 Task: Update the contact information for Shazi Zaman in Outlook.
Action: Mouse moved to (13, 74)
Screenshot: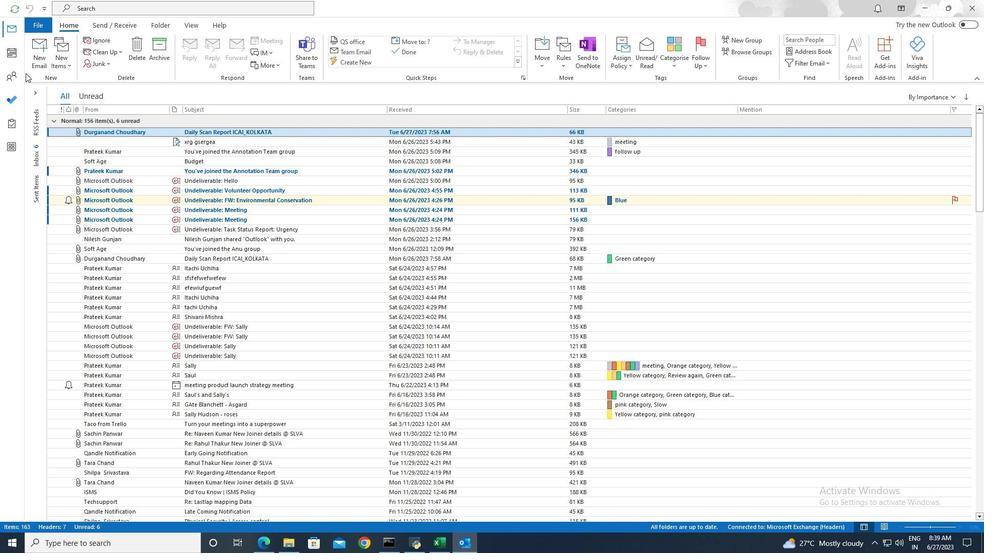 
Action: Mouse pressed left at (13, 74)
Screenshot: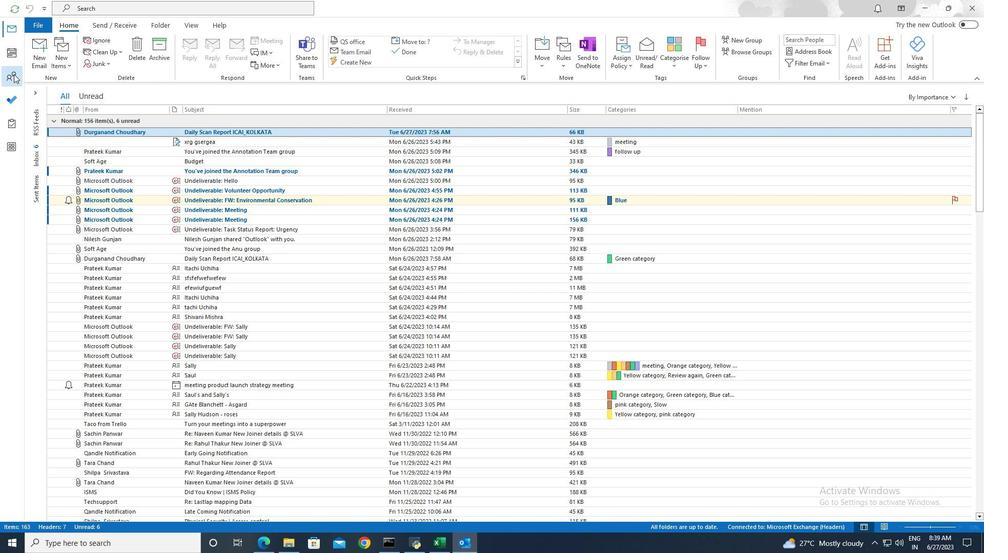 
Action: Mouse moved to (205, 9)
Screenshot: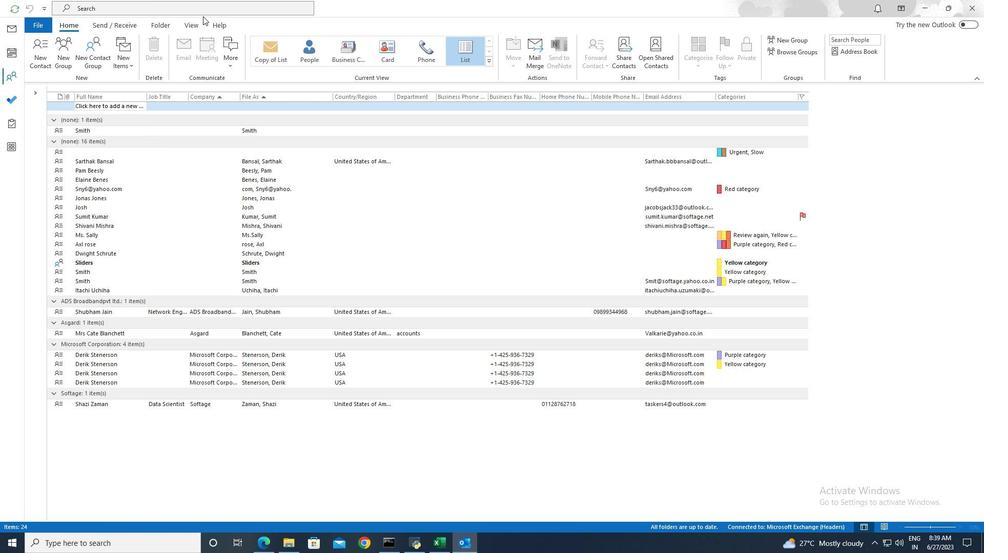 
Action: Mouse pressed left at (205, 9)
Screenshot: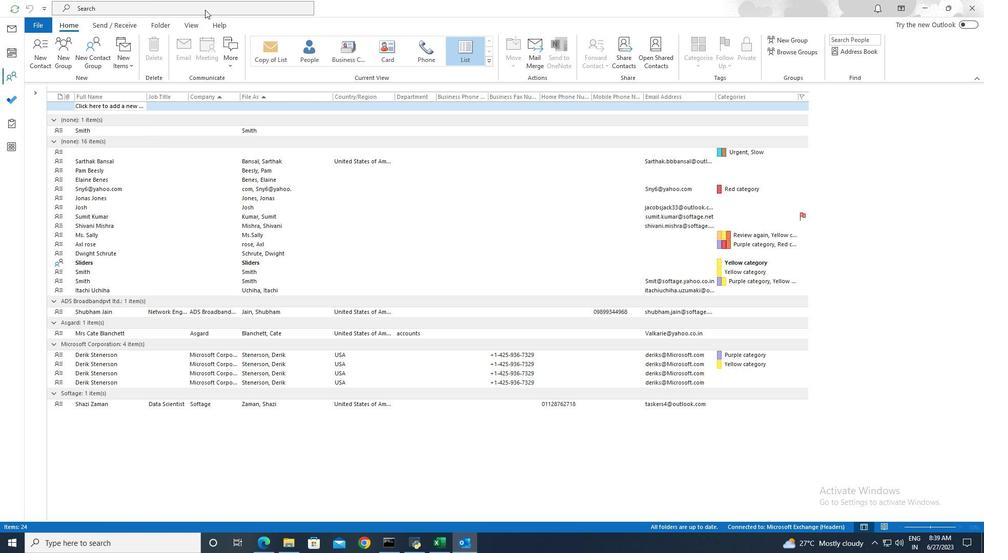 
Action: Mouse moved to (357, 7)
Screenshot: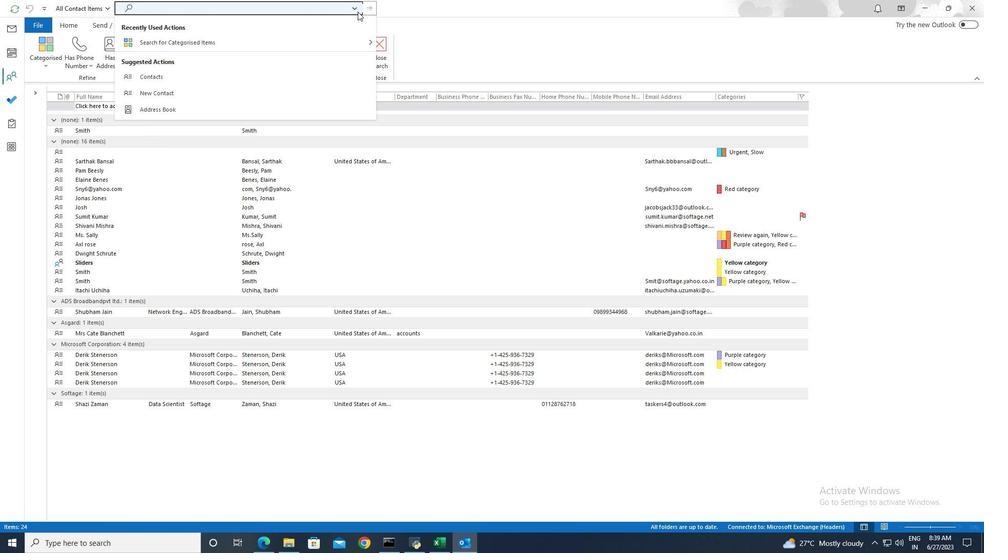 
Action: Mouse pressed left at (357, 7)
Screenshot: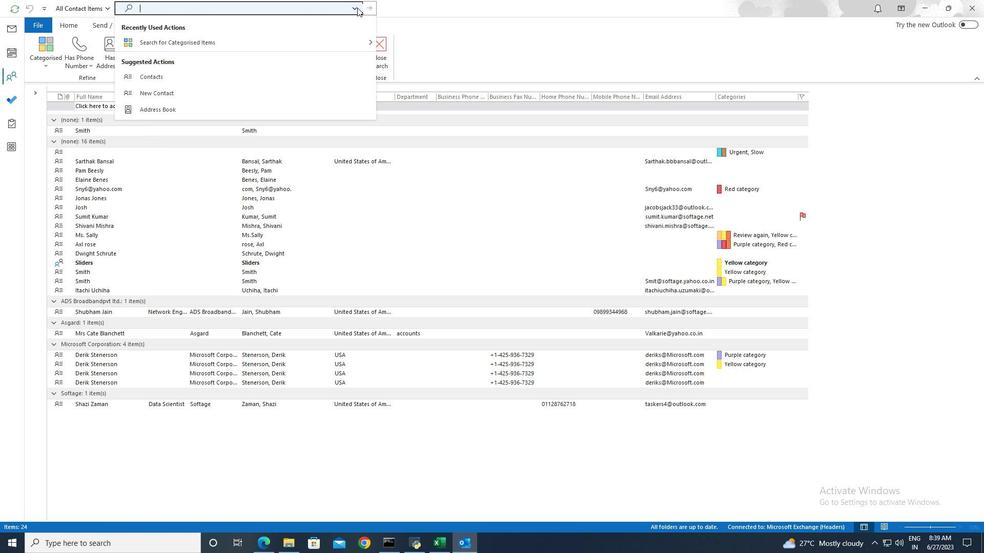
Action: Mouse moved to (176, 186)
Screenshot: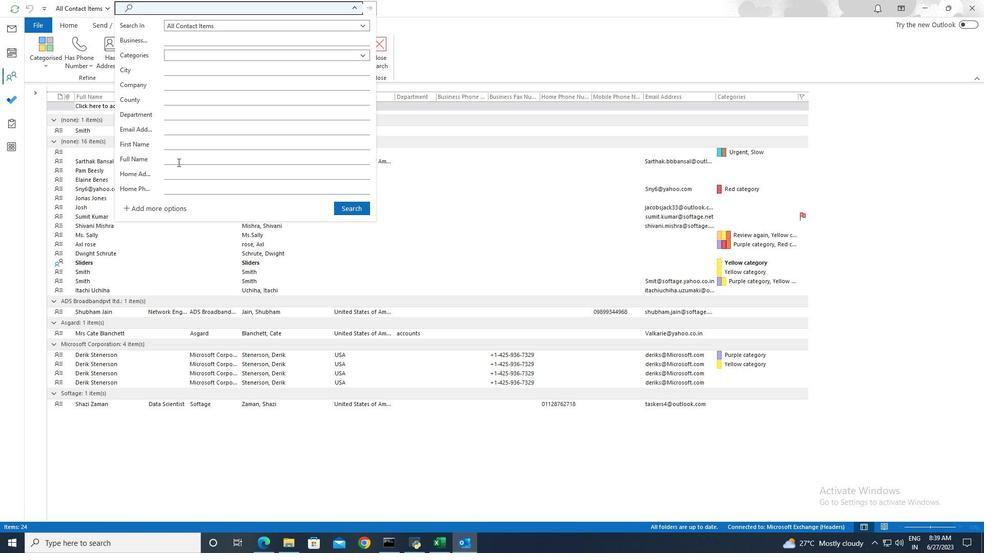 
Action: Mouse pressed left at (176, 186)
Screenshot: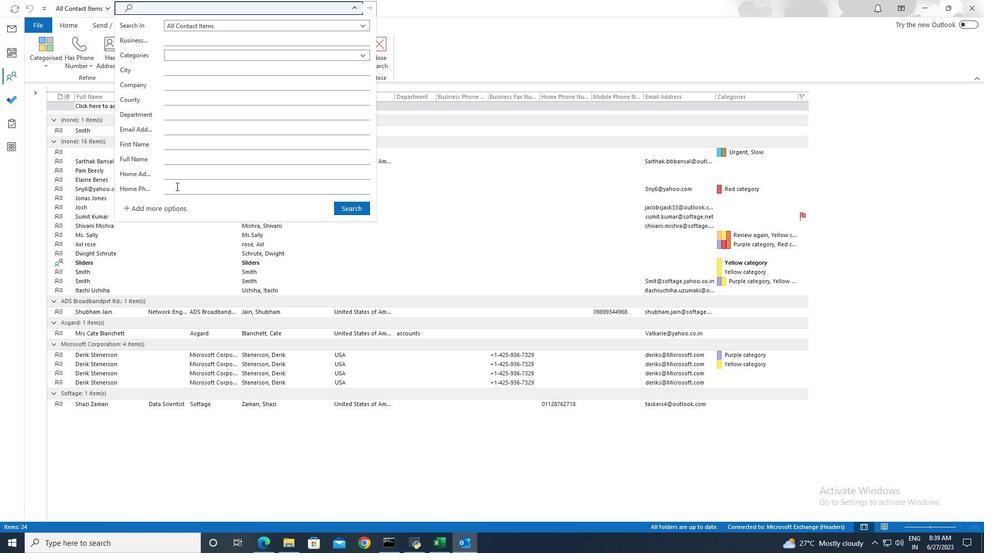 
Action: Key pressed 01128762718
Screenshot: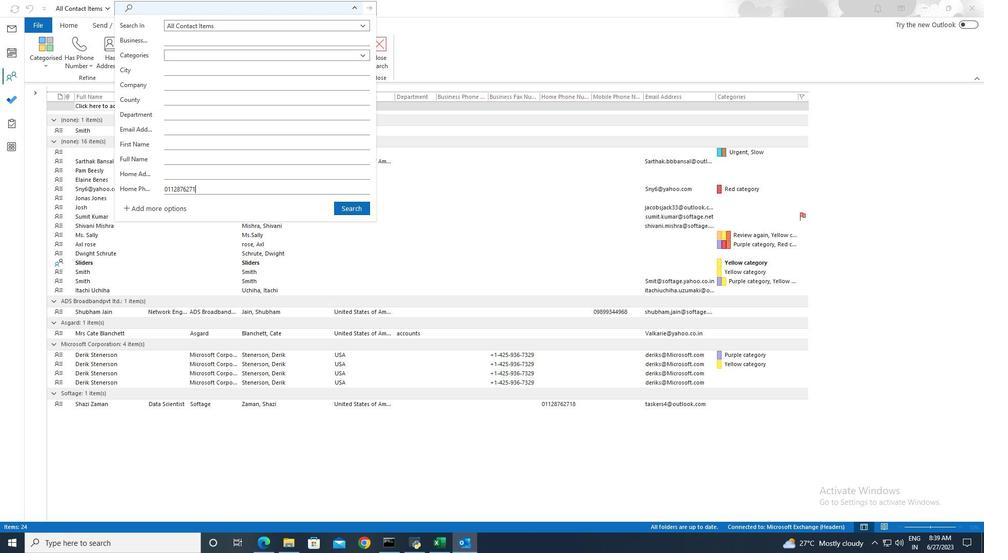 
Action: Mouse moved to (353, 209)
Screenshot: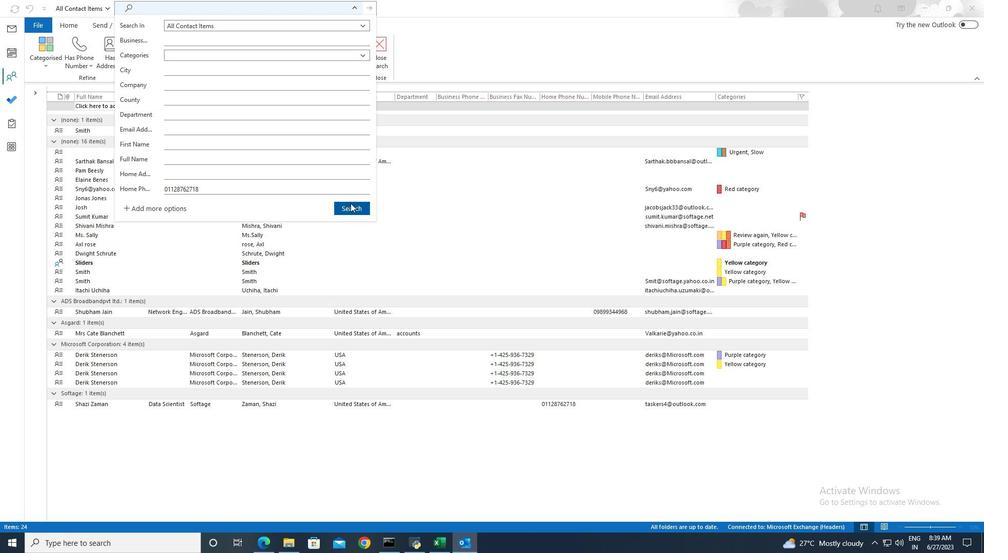 
Action: Mouse pressed left at (353, 209)
Screenshot: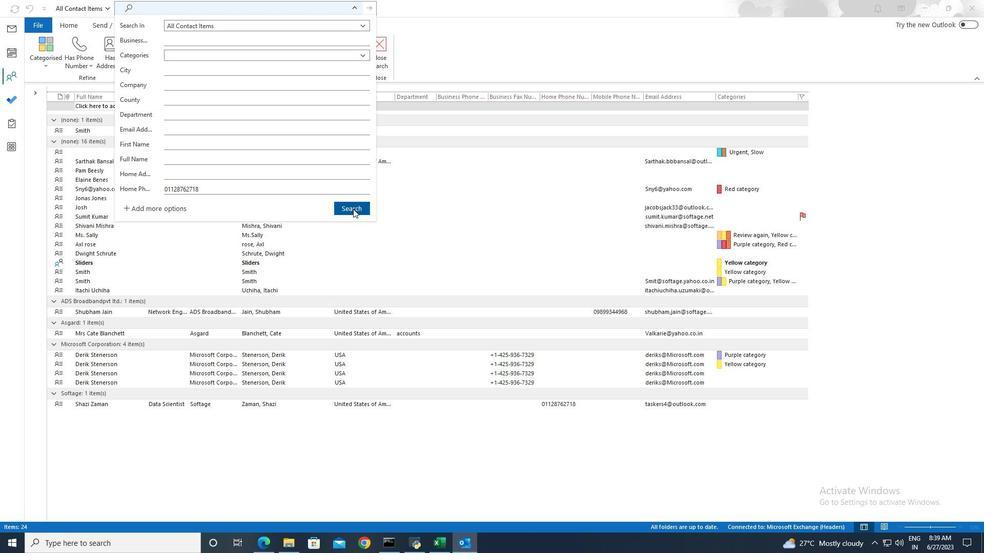 
Action: Mouse moved to (169, 118)
Screenshot: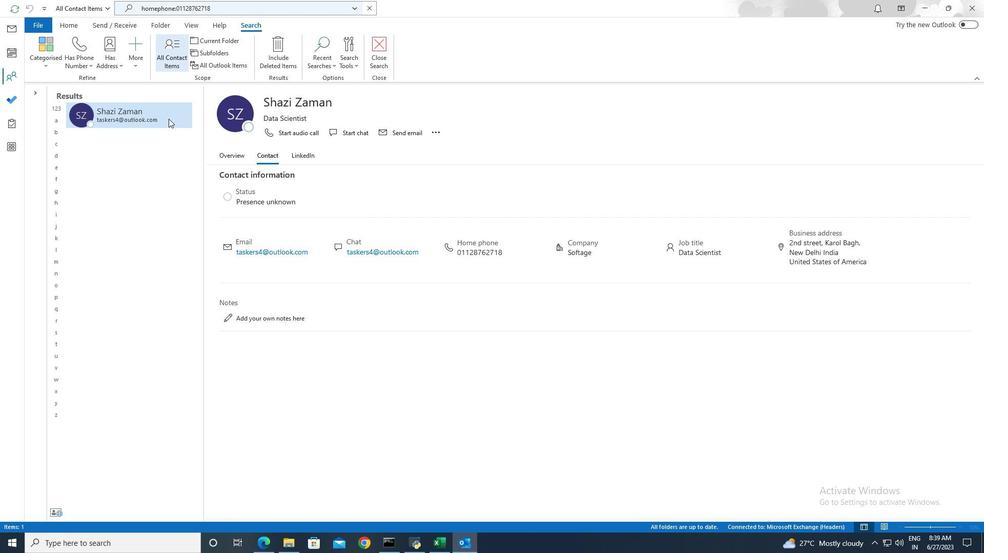 
Action: Mouse pressed left at (169, 118)
Screenshot: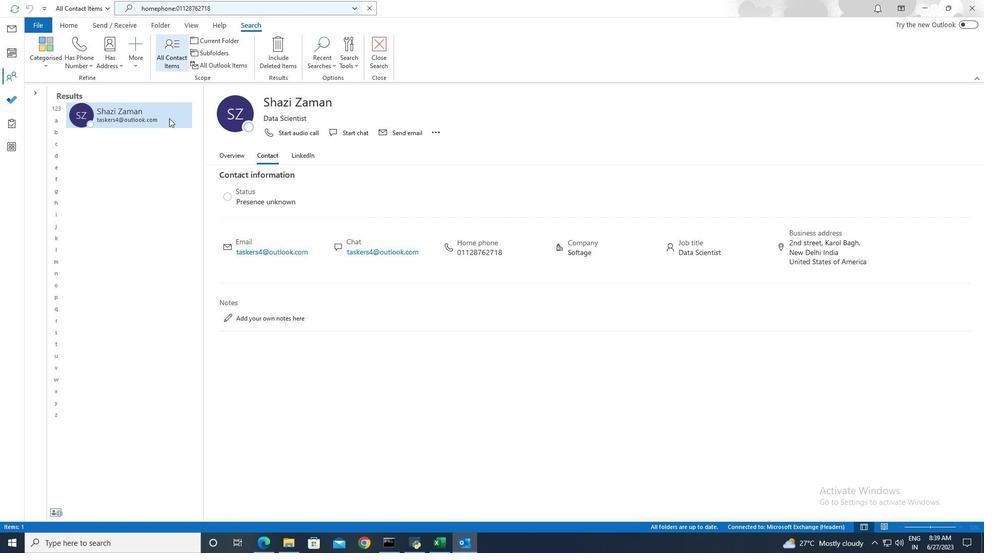 
Action: Mouse pressed left at (169, 118)
Screenshot: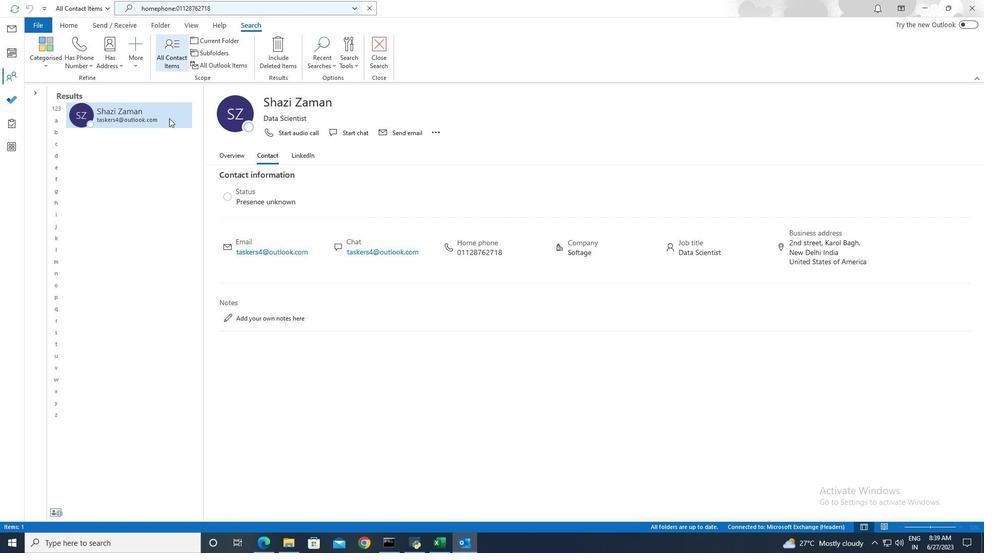 
Action: Mouse moved to (76, 207)
Screenshot: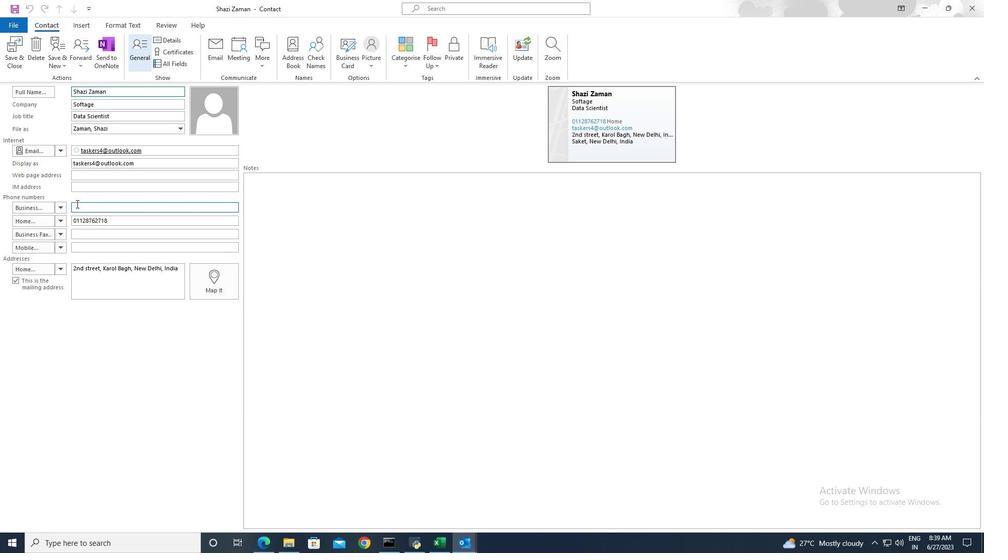 
Action: Mouse pressed left at (76, 207)
Screenshot: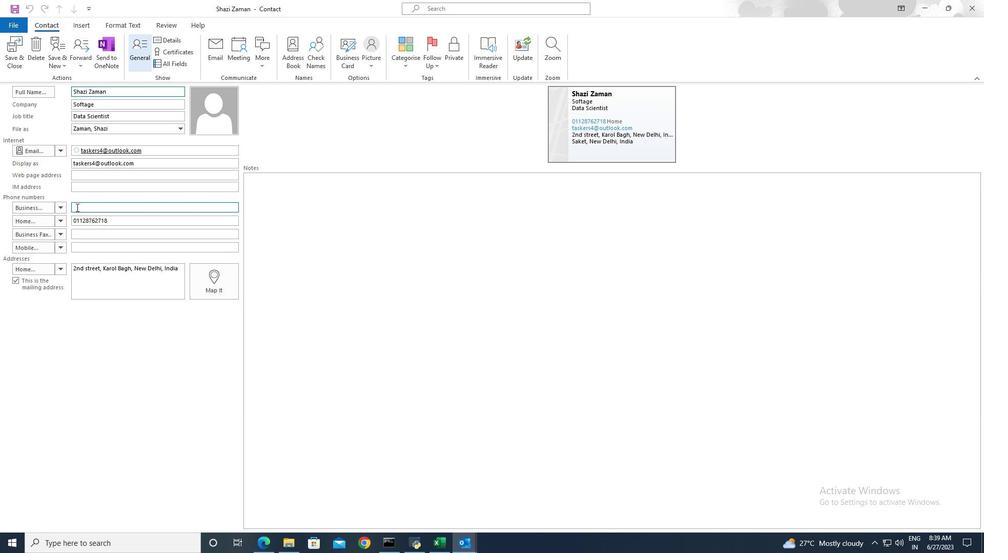 
Action: Key pressed 8700089195
Screenshot: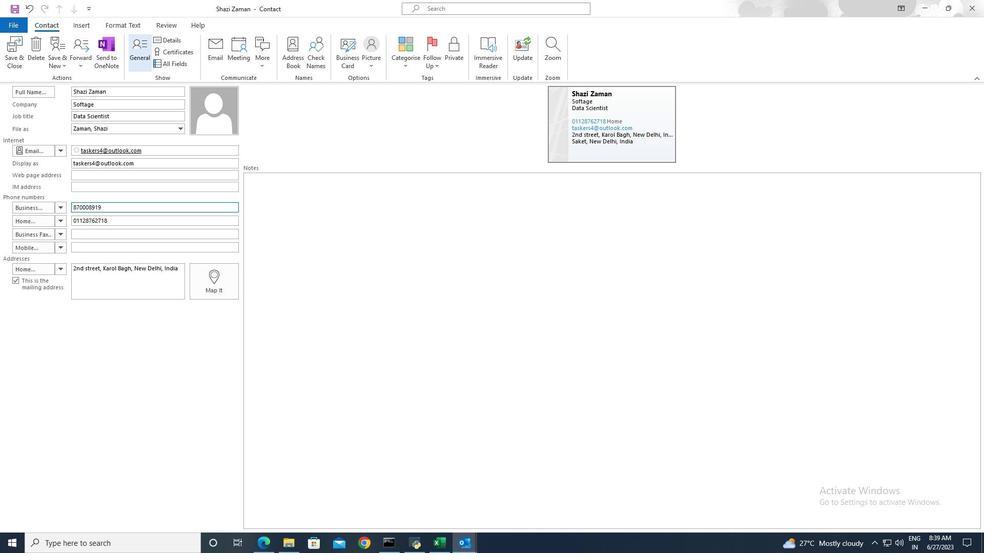 
Action: Mouse moved to (75, 249)
Screenshot: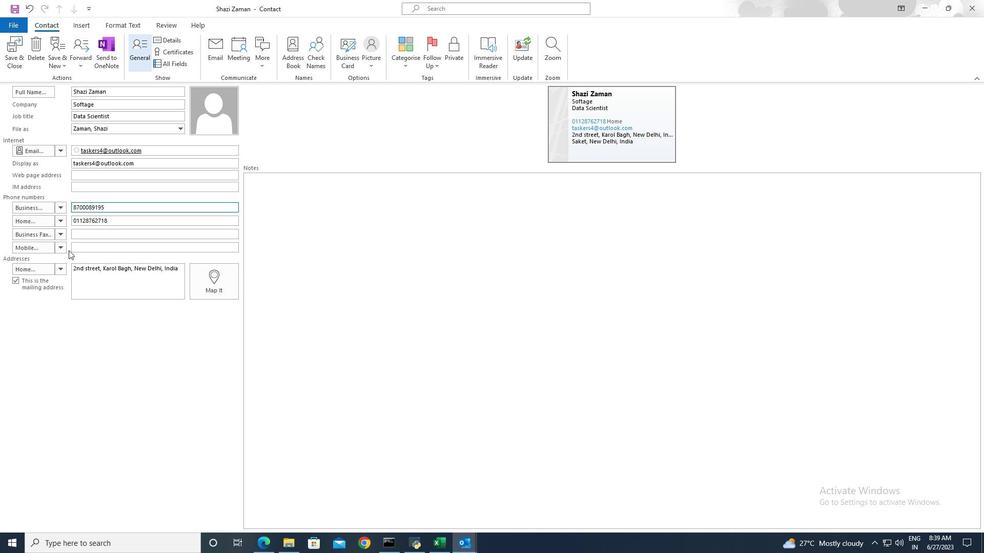 
Action: Mouse pressed left at (75, 249)
Screenshot: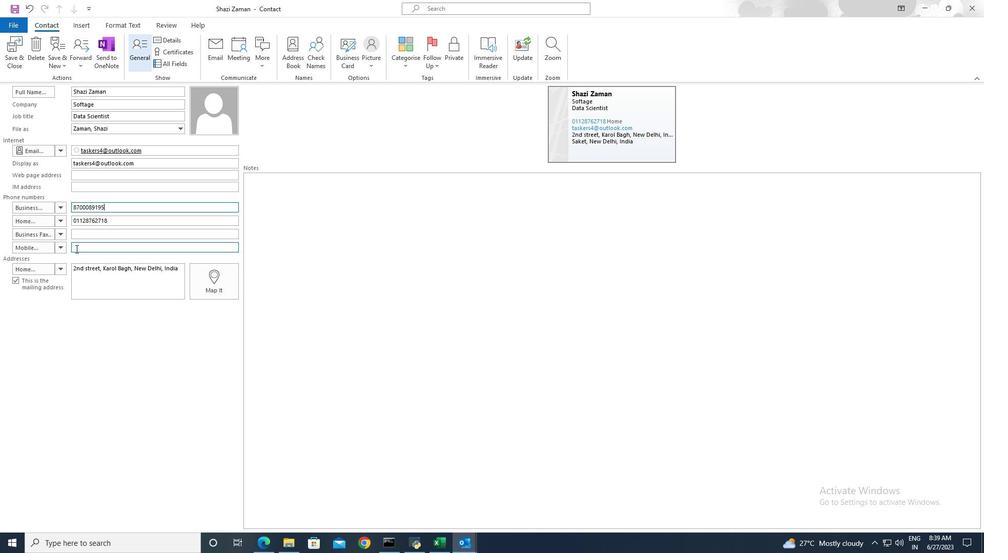 
Action: Key pressed 9899344968
Screenshot: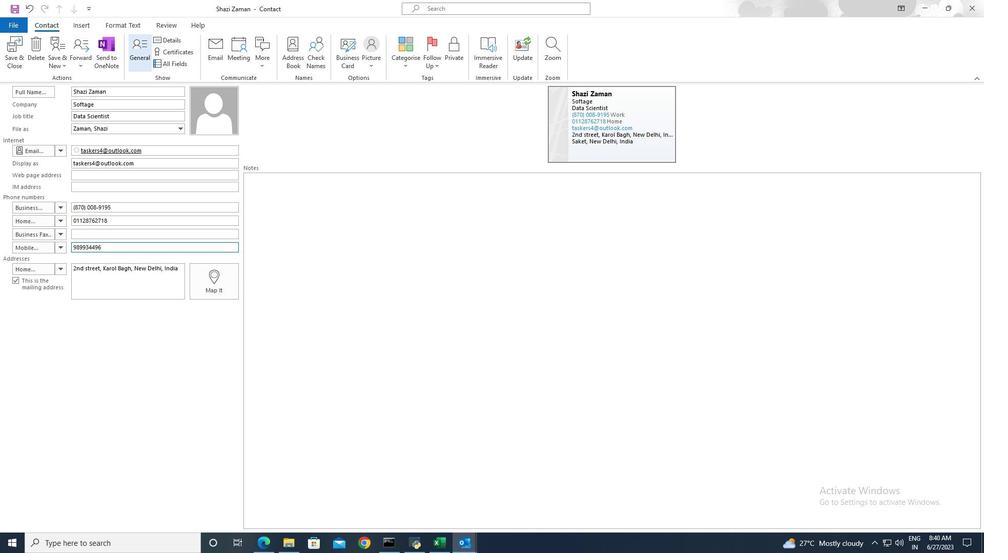
Action: Mouse moved to (55, 271)
Screenshot: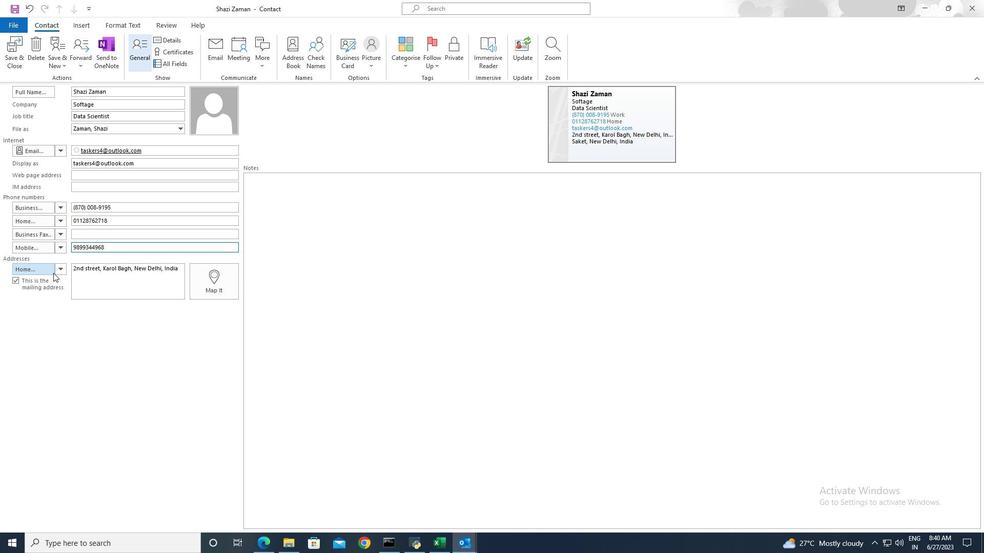 
Action: Mouse pressed left at (55, 271)
Screenshot: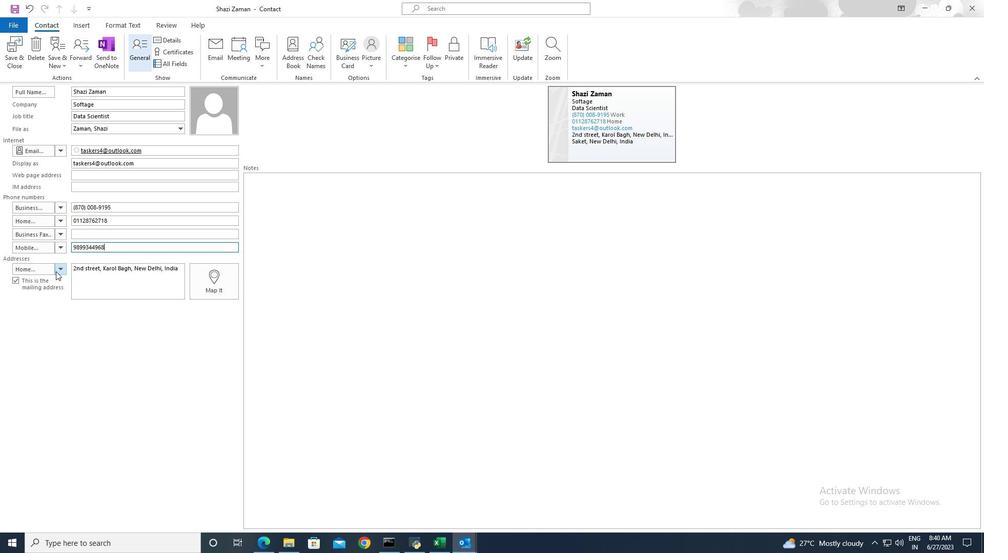 
Action: Mouse moved to (64, 312)
Screenshot: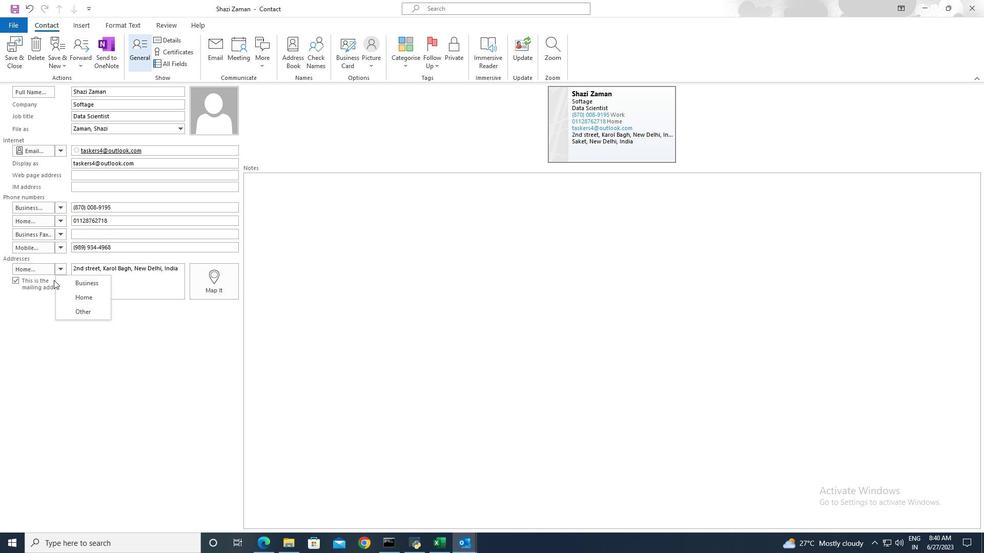 
Action: Mouse pressed left at (64, 312)
Screenshot: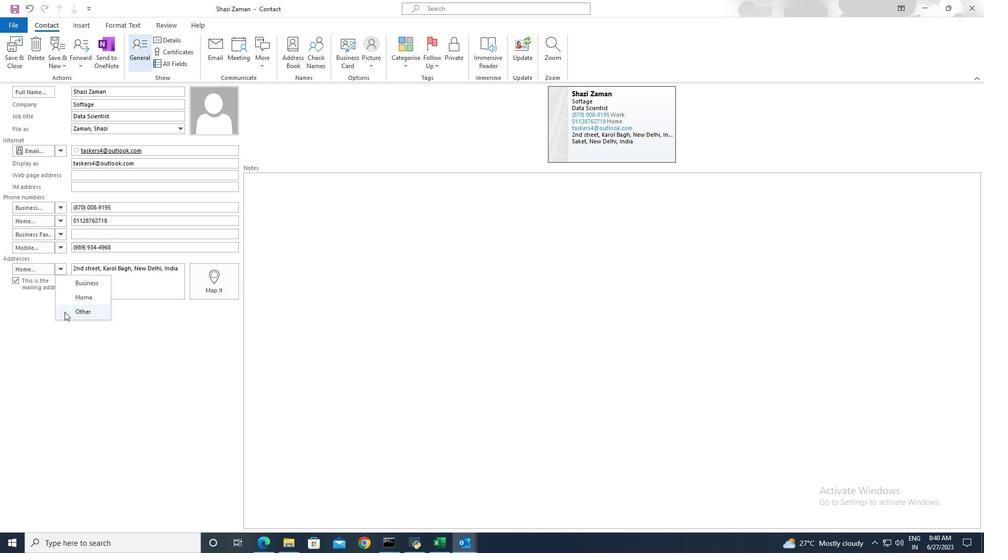 
Action: Mouse moved to (82, 285)
Screenshot: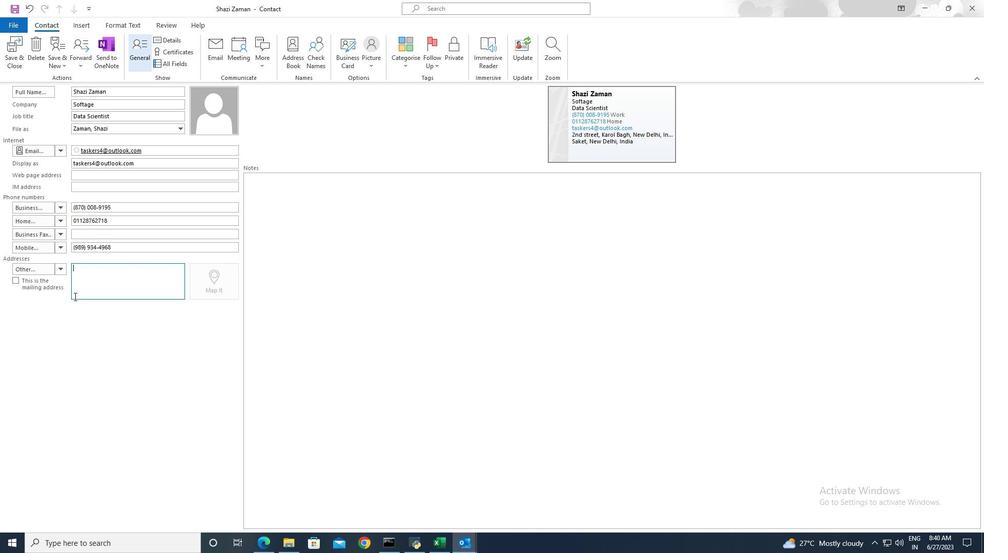 
Action: Key pressed 204,<Key.space><Key.shift><Key.shift><Key.shift><Key.shift><Key.shift>Udyog<Key.space><Key.shift>Vihar<Key.space><Key.shift><Key.shift><Key.shift><Key.shift><Key.shift><Key.shift><Key.shift><Key.shift><Key.shift><Key.shift><Key.shift><Key.shift><Key.shift><Key.shift><Key.shift><Key.shift><Key.shift><Key.shift><Key.shift>Phase<Key.space>4,<Key.space><Key.shift>Gurugram,<Key.space><Key.shift>India
Screenshot: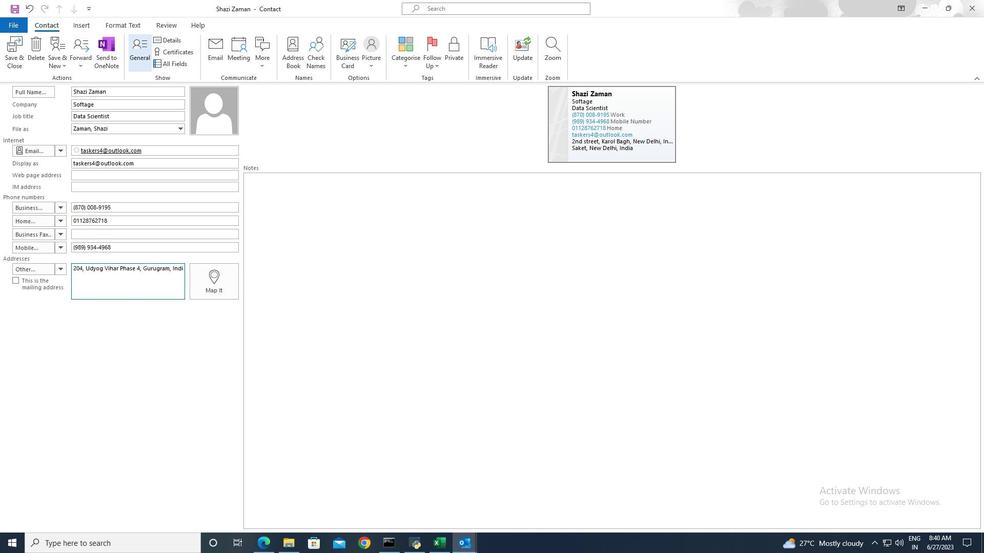 
Action: Mouse moved to (19, 44)
Screenshot: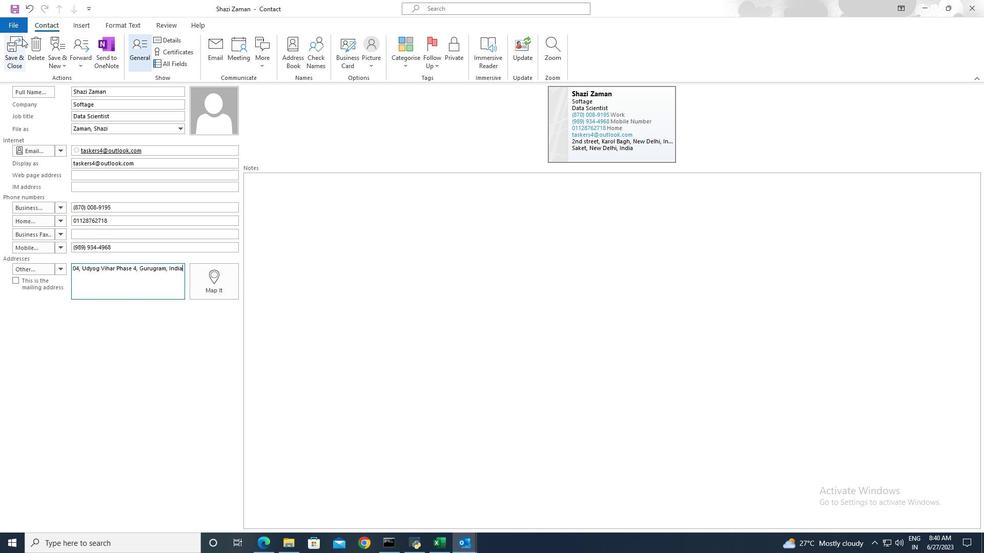 
Action: Mouse pressed left at (19, 44)
Screenshot: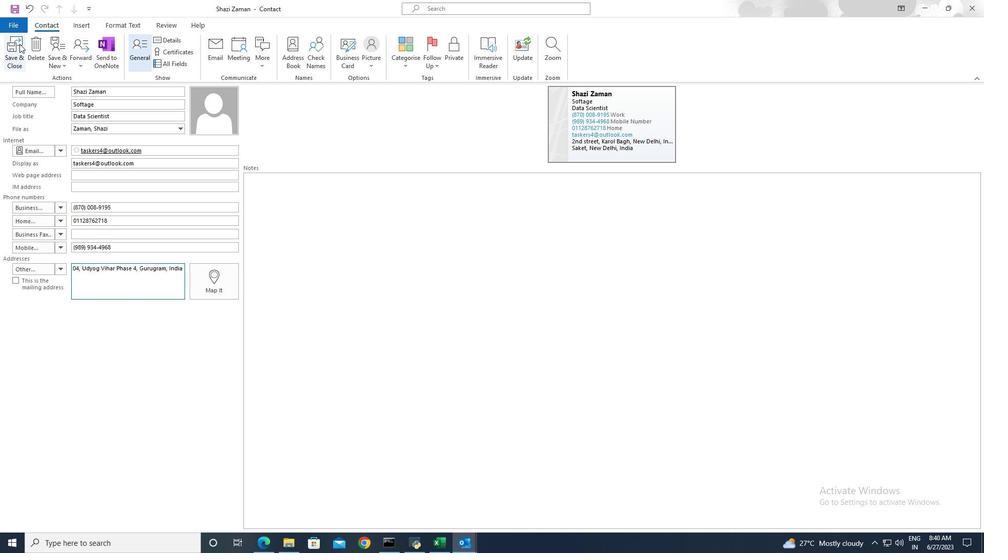 
